 Task: Open Card Card0000000273 in Board Board0000000069 in Workspace WS0000000023 in Trello. Add Member Mailaustralia7@gmail.com to Card Card0000000273 in Board Board0000000069 in Workspace WS0000000023 in Trello. Add Purple Label titled Label0000000273 to Card Card0000000273 in Board Board0000000069 in Workspace WS0000000023 in Trello. Add Checklist CL0000000273 to Card Card0000000273 in Board Board0000000069 in Workspace WS0000000023 in Trello. Add Dates with Start Date as Aug 01 2023 and Due Date as Aug 31 2023 to Card Card0000000273 in Board Board0000000069 in Workspace WS0000000023 in Trello
Action: Mouse scrolled (442, 390) with delta (0, 0)
Screenshot: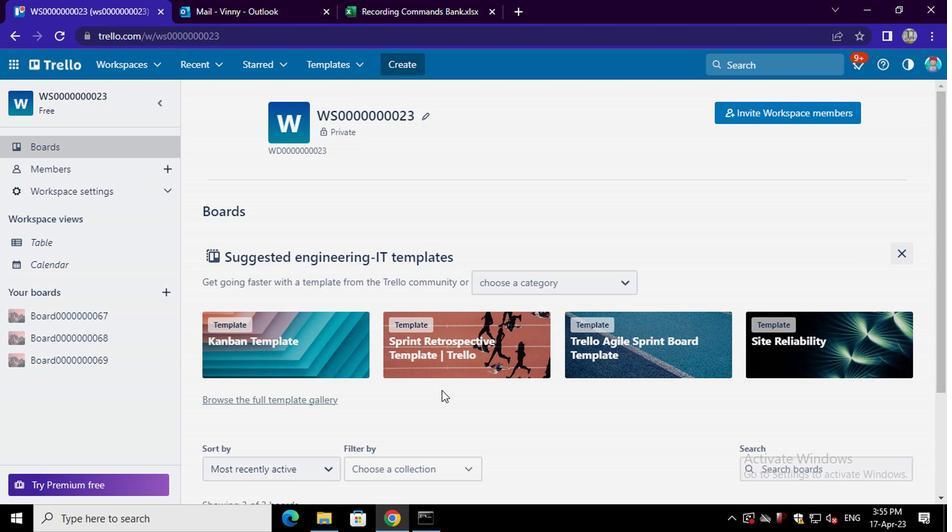 
Action: Mouse scrolled (442, 390) with delta (0, 0)
Screenshot: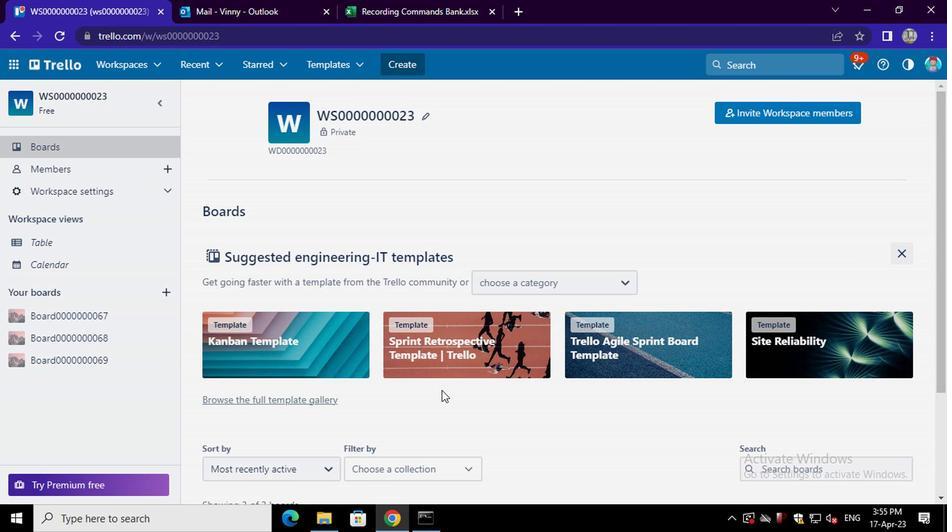 
Action: Mouse scrolled (442, 390) with delta (0, 0)
Screenshot: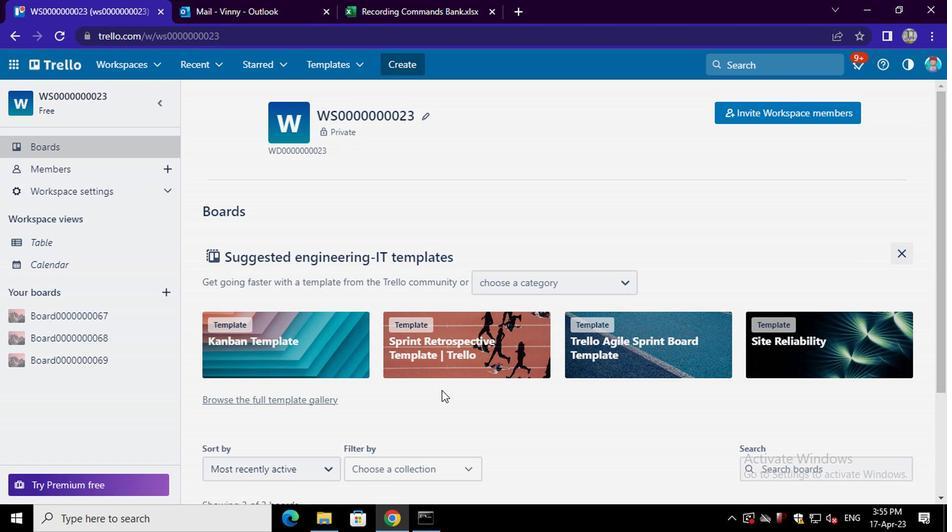
Action: Mouse scrolled (442, 390) with delta (0, 0)
Screenshot: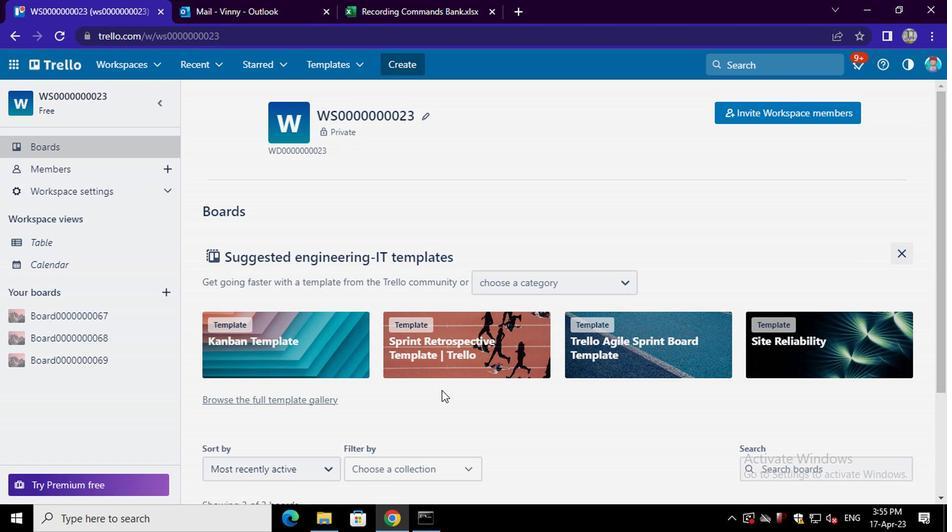 
Action: Mouse scrolled (442, 390) with delta (0, 0)
Screenshot: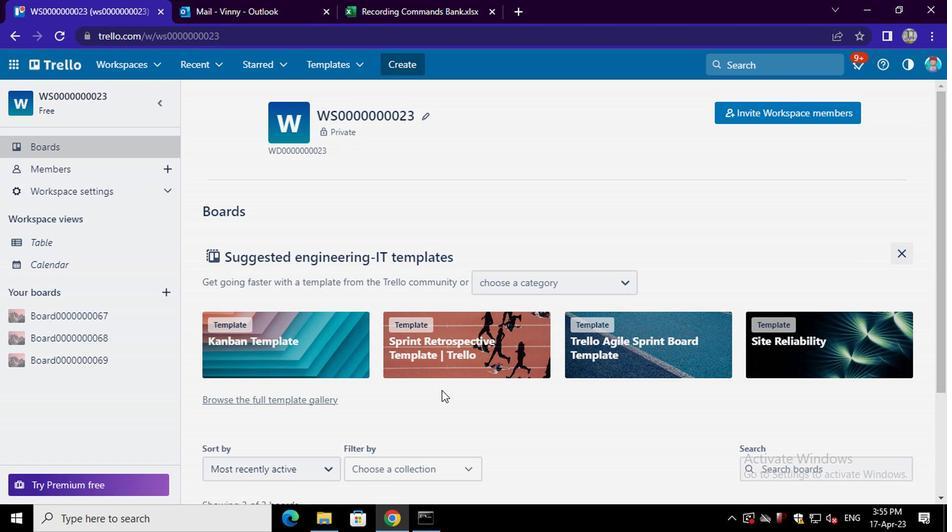
Action: Mouse scrolled (442, 390) with delta (0, 0)
Screenshot: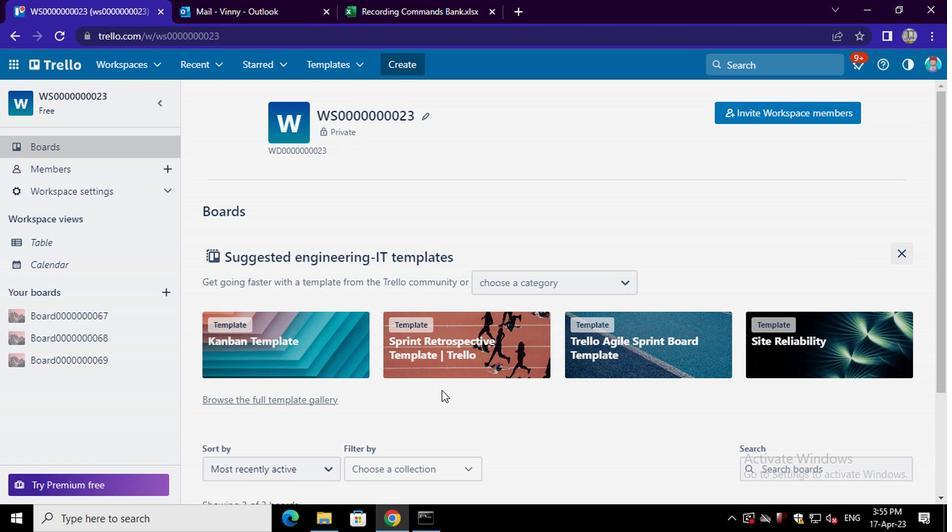 
Action: Mouse moved to (802, 417)
Screenshot: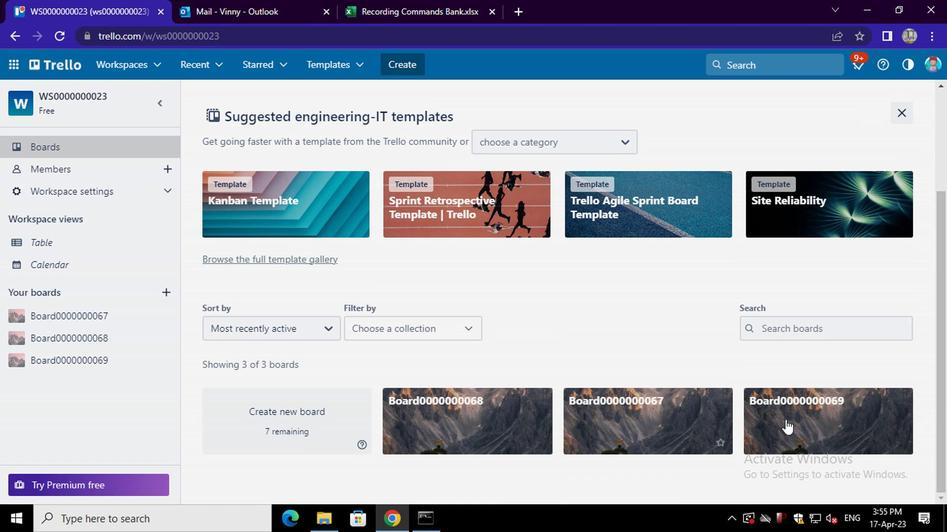 
Action: Mouse pressed left at (802, 417)
Screenshot: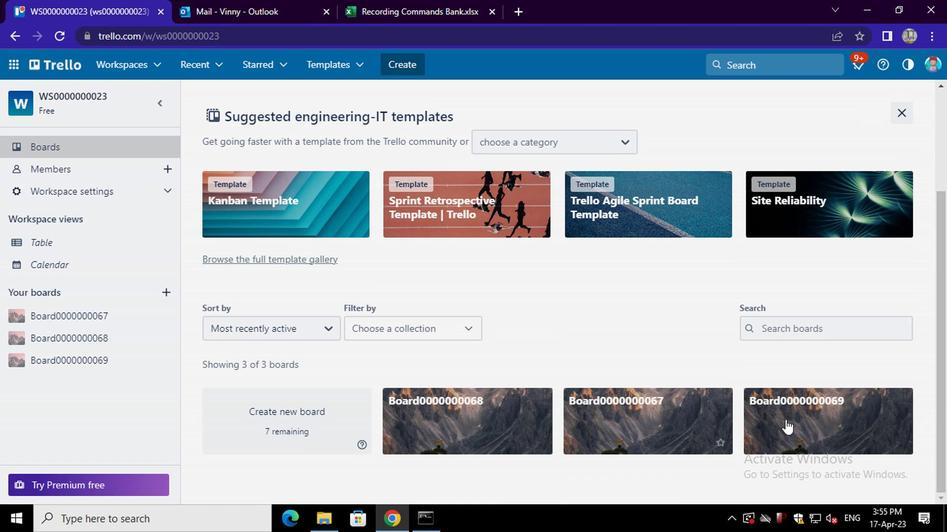 
Action: Mouse moved to (358, 151)
Screenshot: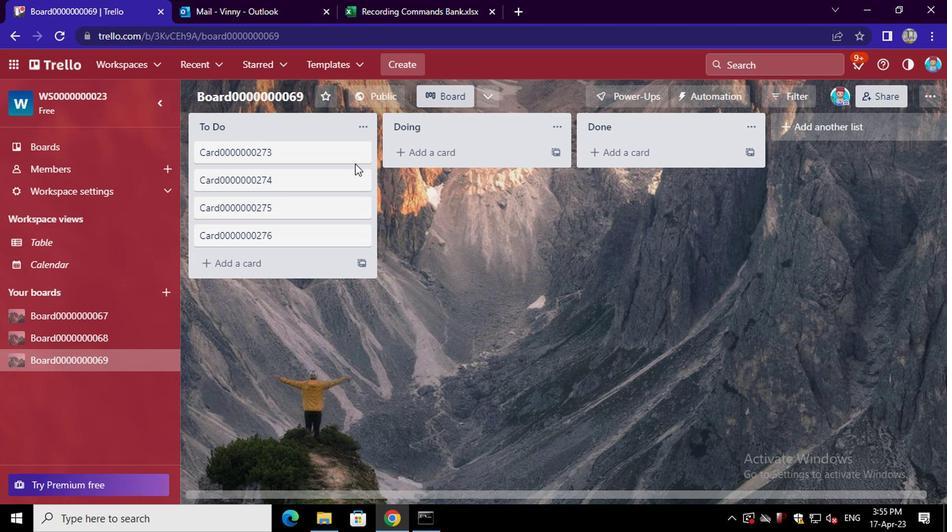 
Action: Mouse pressed left at (358, 151)
Screenshot: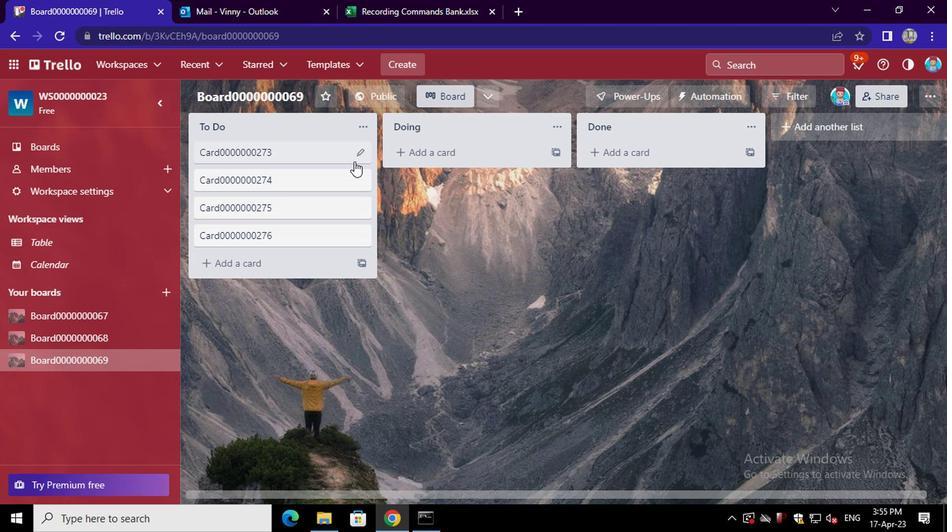 
Action: Mouse moved to (408, 157)
Screenshot: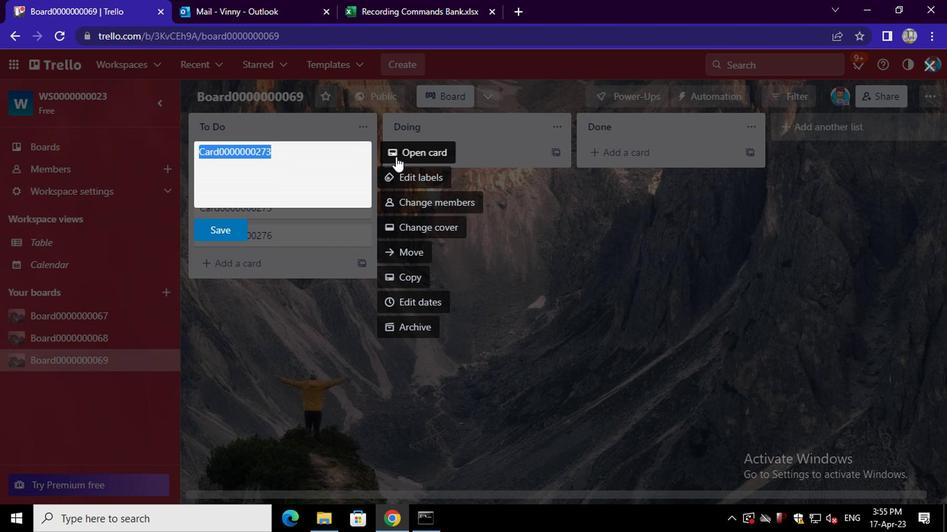 
Action: Mouse pressed left at (408, 157)
Screenshot: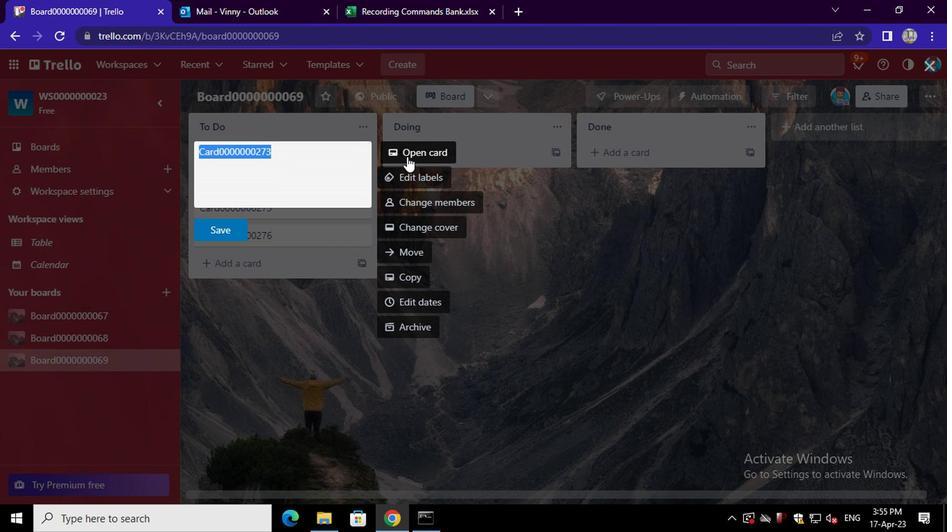 
Action: Mouse moved to (674, 155)
Screenshot: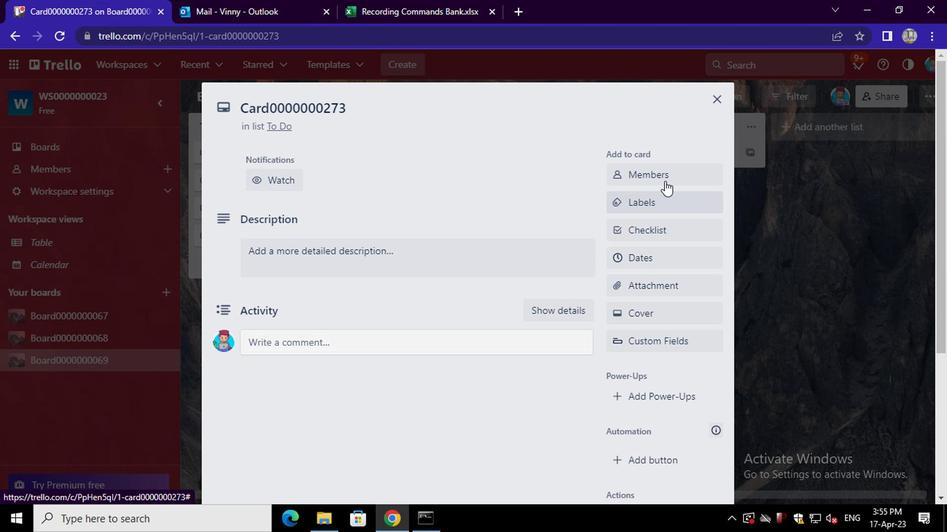 
Action: Mouse pressed left at (674, 155)
Screenshot: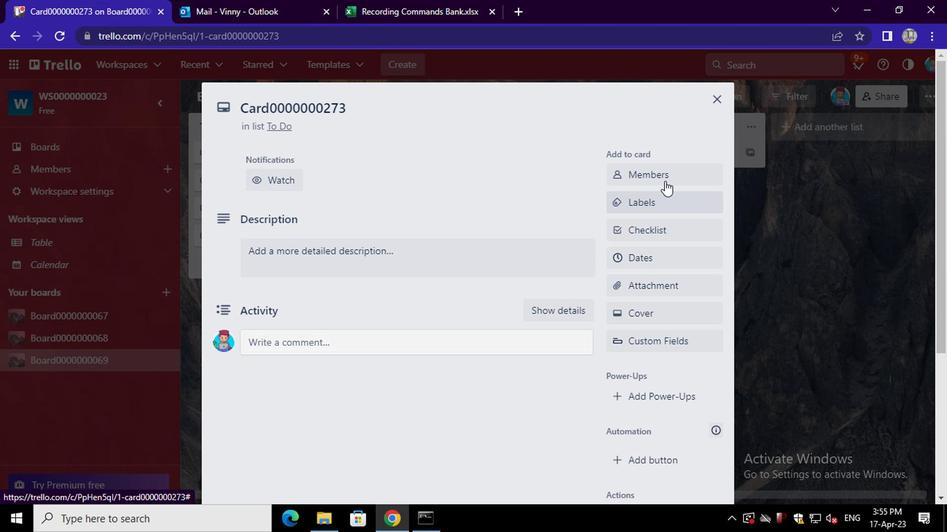 
Action: Mouse moved to (670, 169)
Screenshot: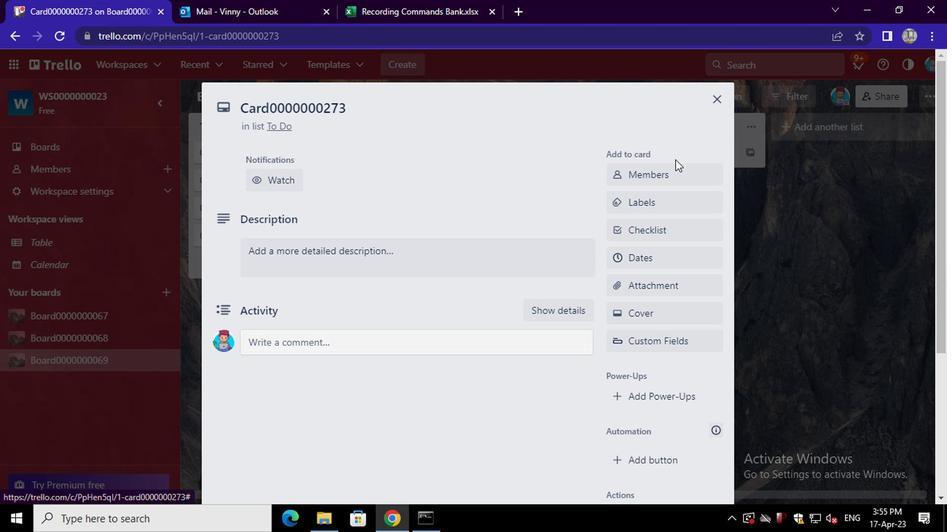 
Action: Mouse pressed left at (670, 169)
Screenshot: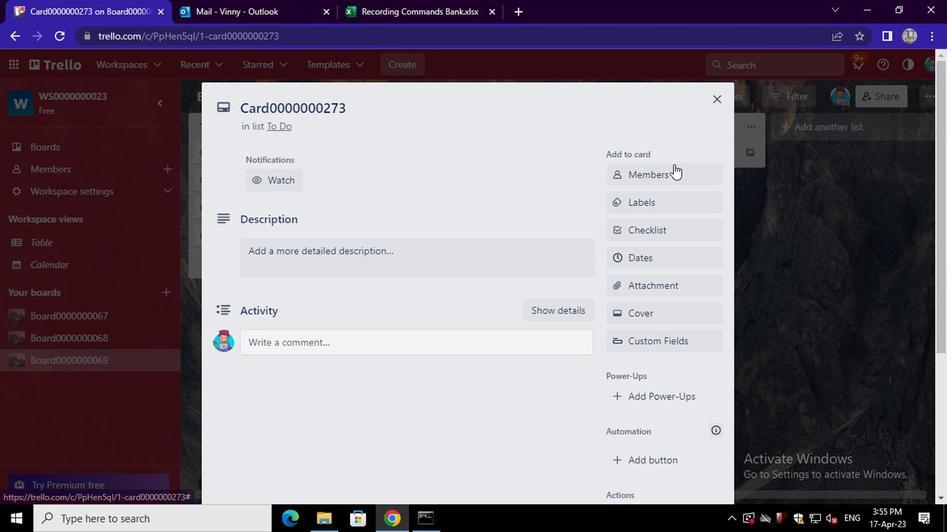 
Action: Mouse moved to (668, 235)
Screenshot: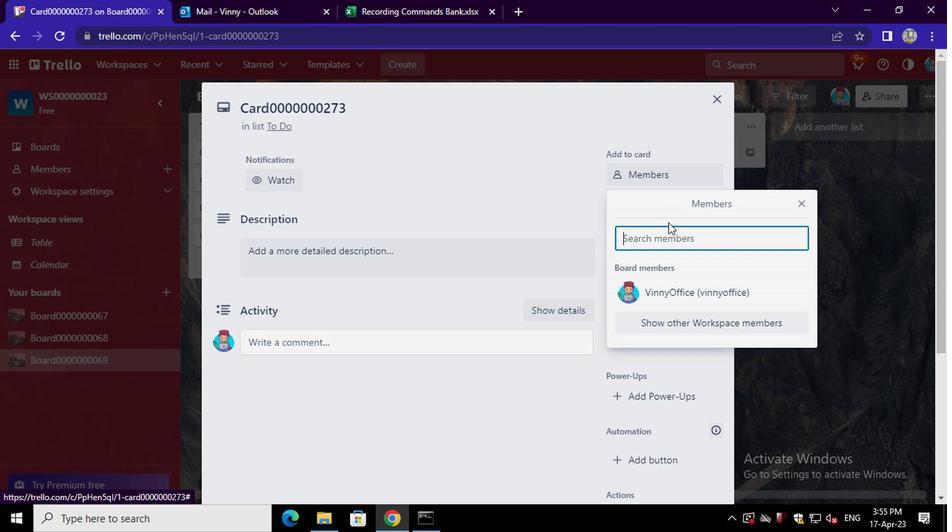 
Action: Mouse pressed left at (668, 235)
Screenshot: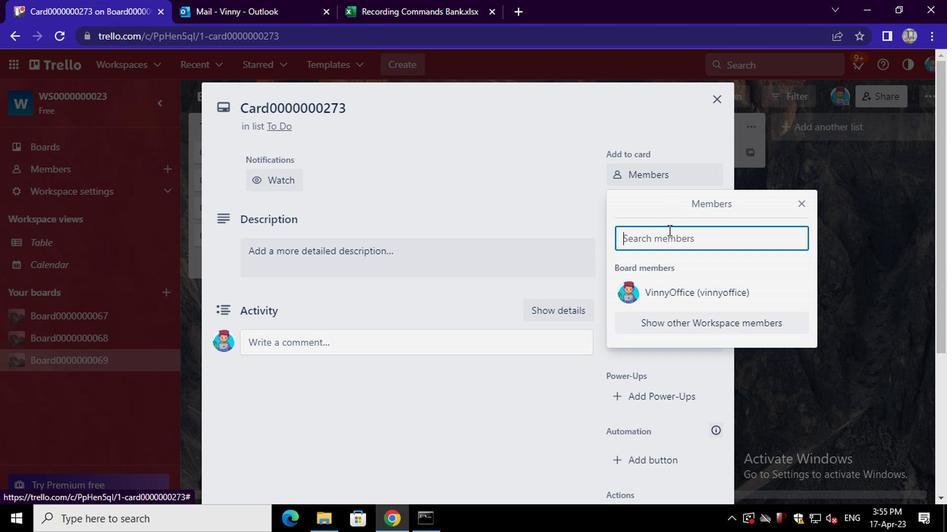 
Action: Key pressed <Key.shift>MAILAUSTRALIA7<Key.shift>@GMAIL.COM
Screenshot: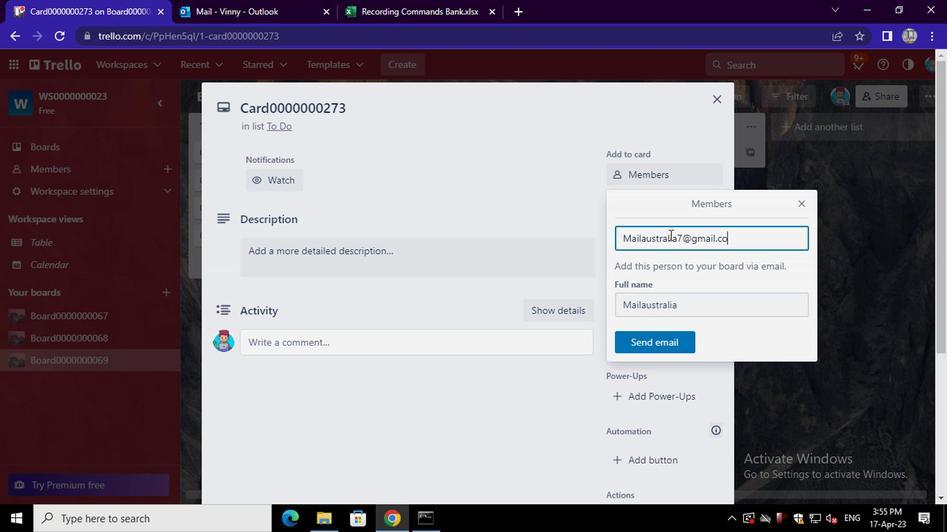 
Action: Mouse moved to (641, 349)
Screenshot: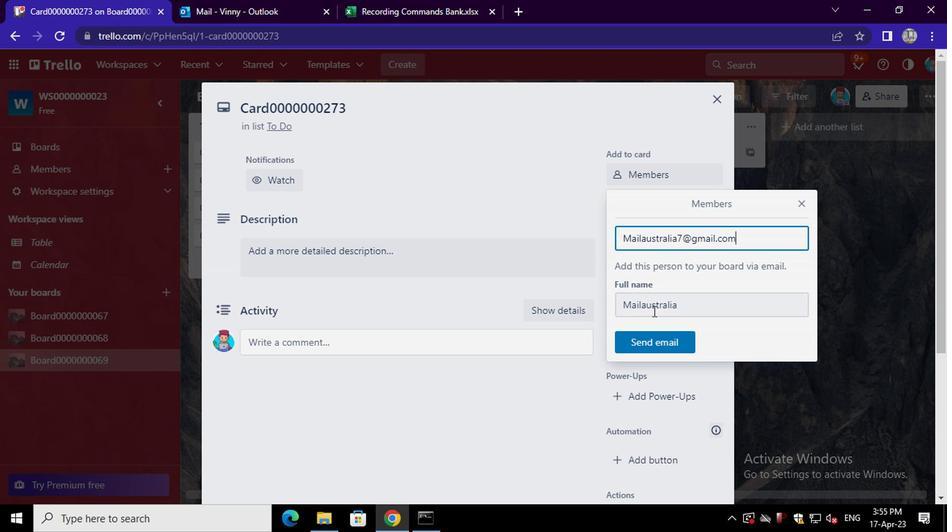 
Action: Mouse pressed left at (641, 349)
Screenshot: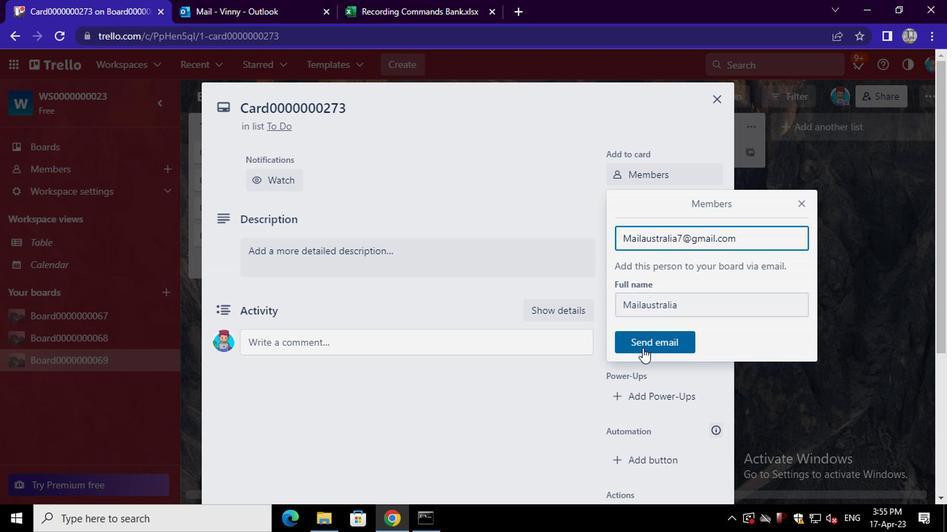 
Action: Mouse moved to (655, 207)
Screenshot: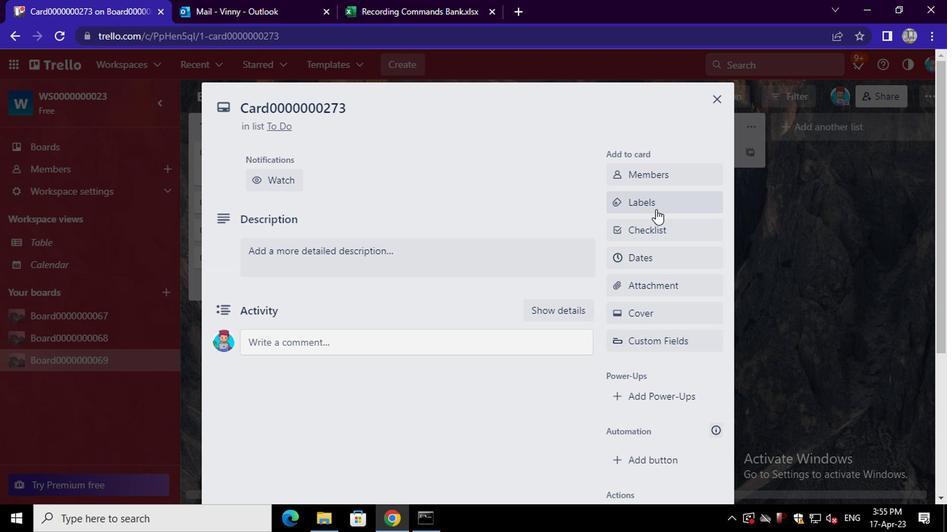 
Action: Mouse pressed left at (655, 207)
Screenshot: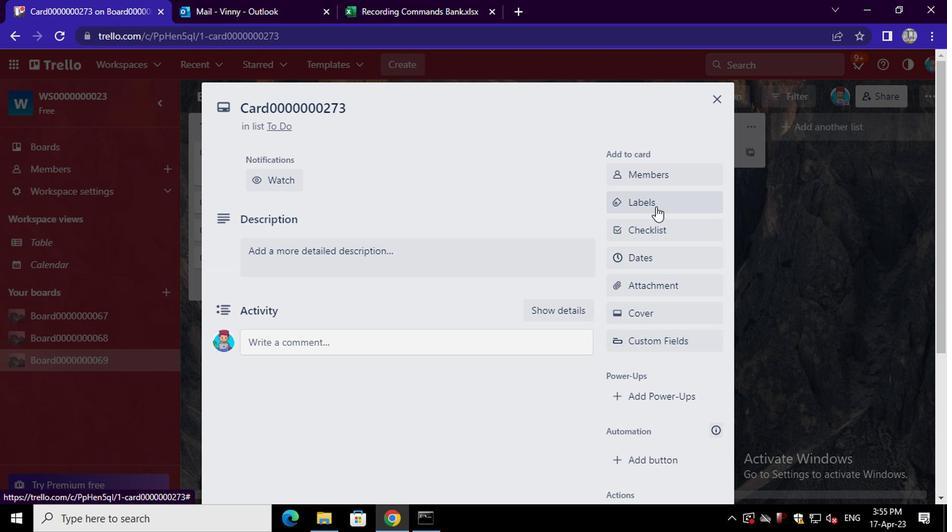 
Action: Mouse moved to (675, 131)
Screenshot: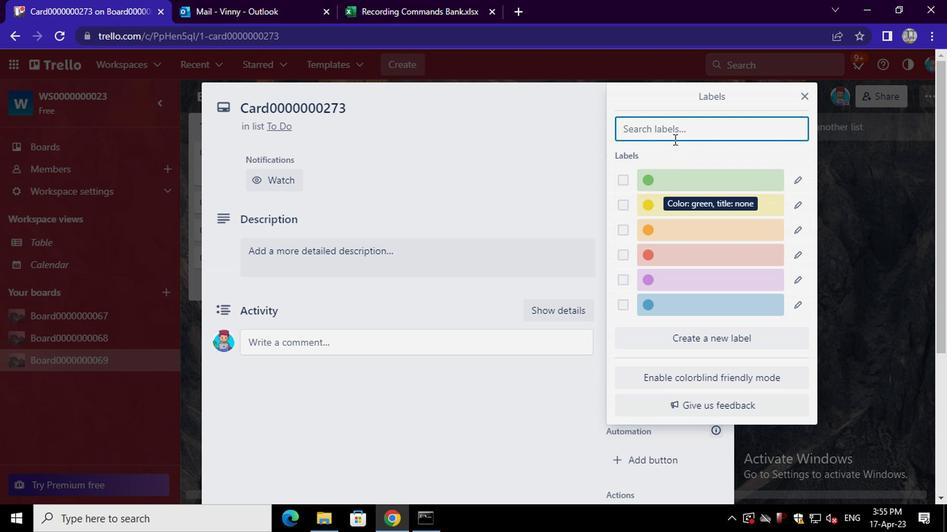 
Action: Mouse pressed left at (675, 131)
Screenshot: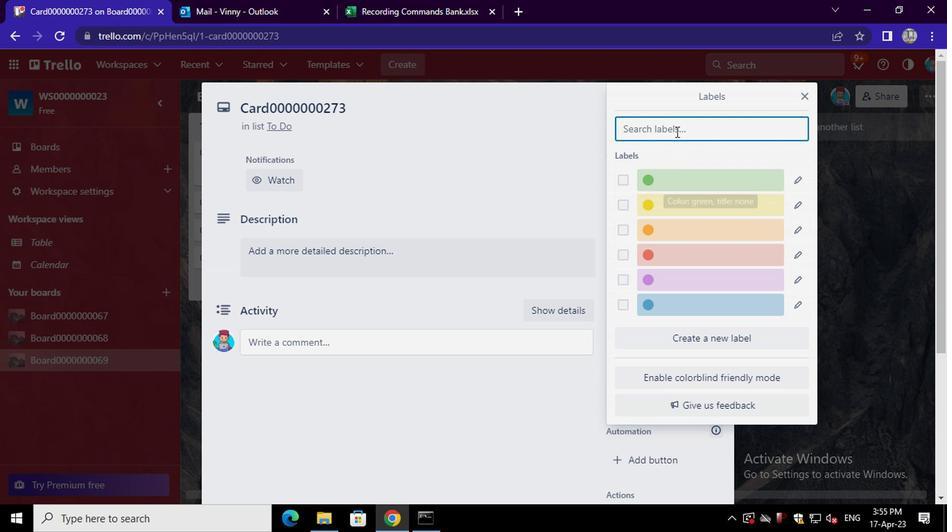 
Action: Mouse moved to (675, 131)
Screenshot: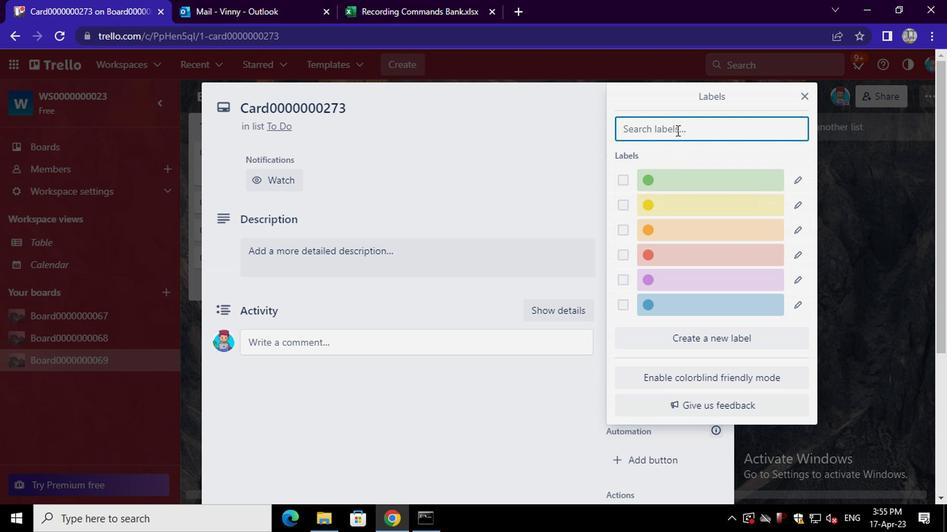 
Action: Key pressed <Key.shift>LABEL0000000273
Screenshot: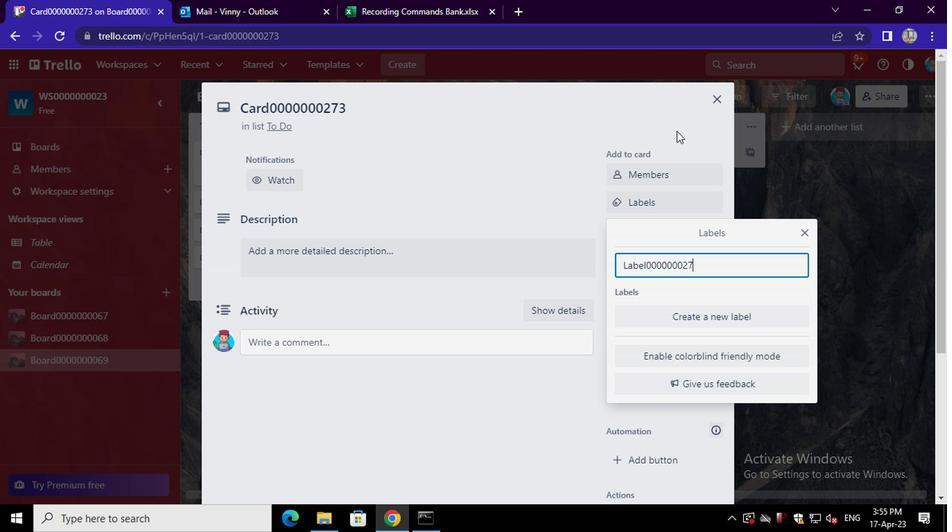 
Action: Mouse moved to (723, 320)
Screenshot: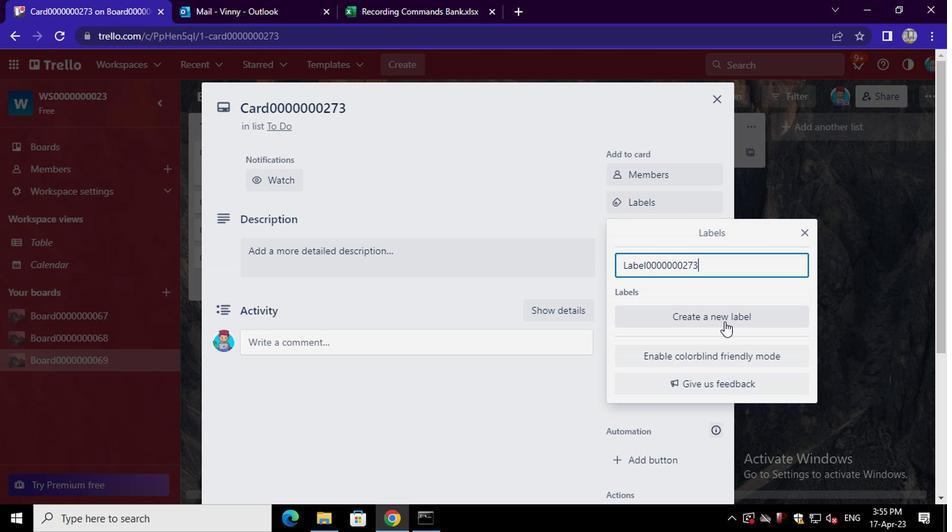 
Action: Mouse pressed left at (723, 320)
Screenshot: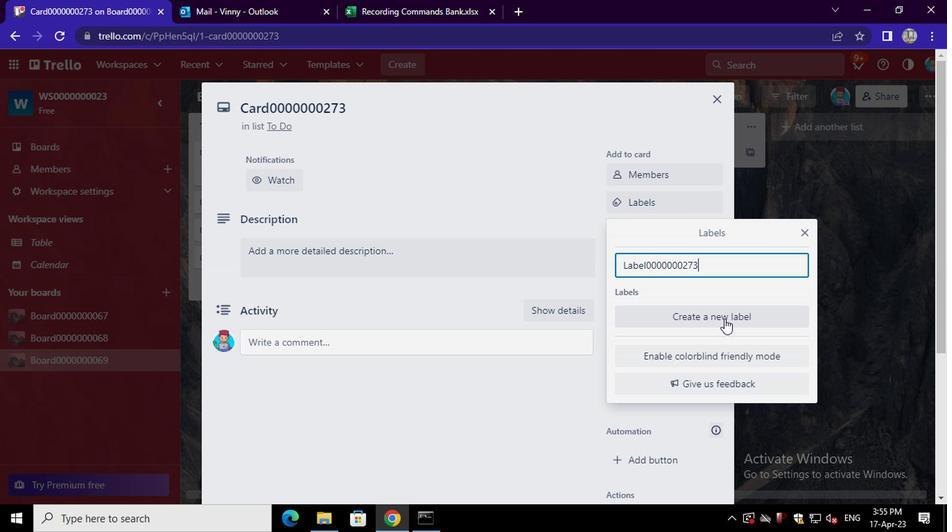 
Action: Mouse moved to (791, 304)
Screenshot: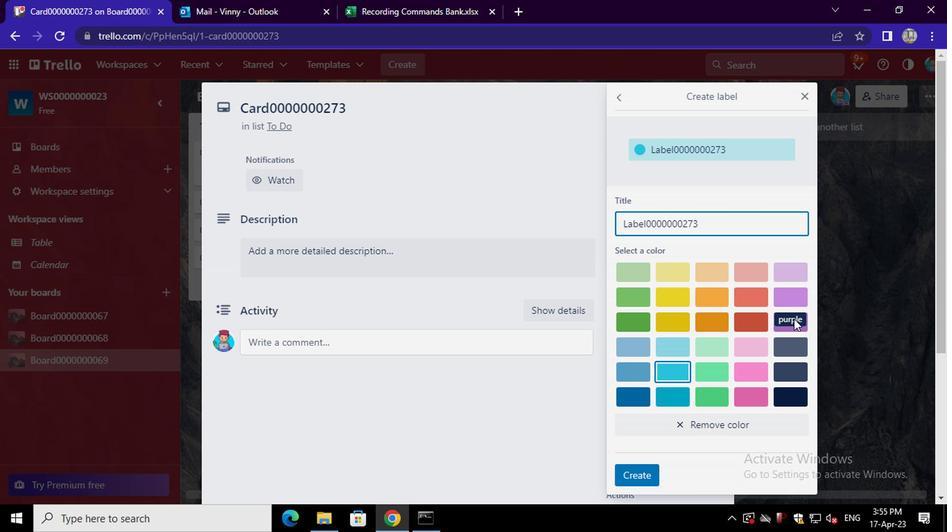 
Action: Mouse pressed left at (791, 304)
Screenshot: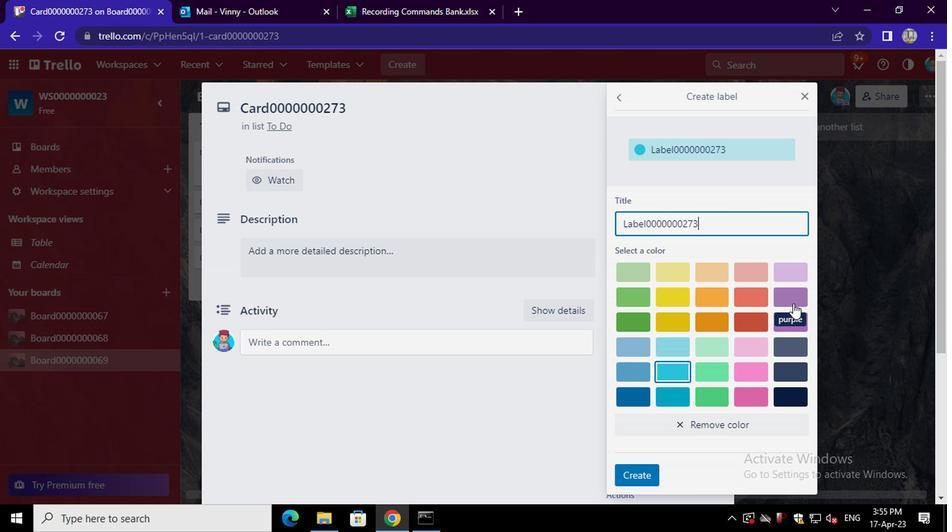 
Action: Mouse moved to (633, 477)
Screenshot: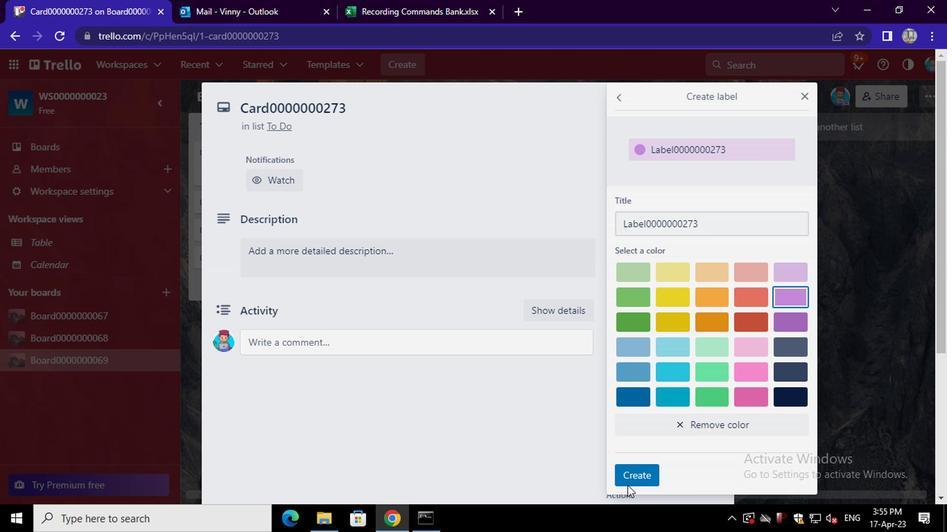 
Action: Mouse pressed left at (633, 477)
Screenshot: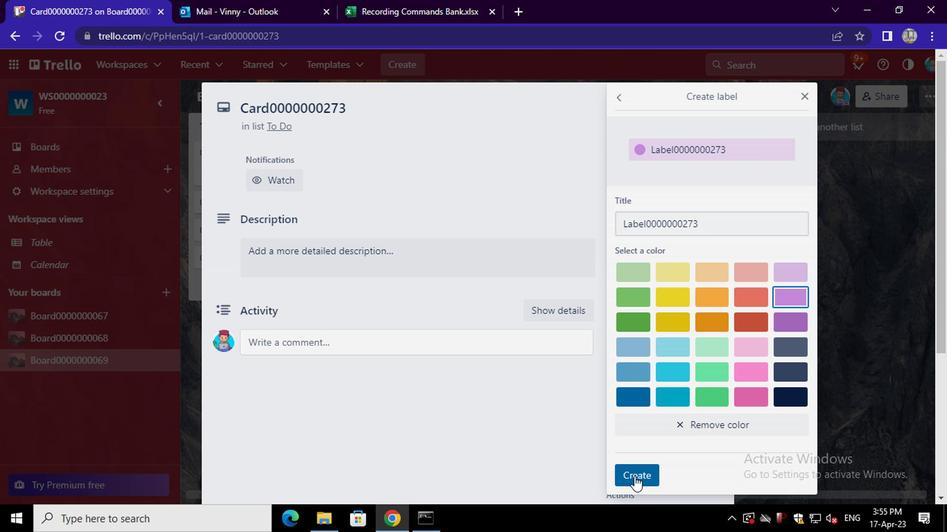
Action: Mouse moved to (558, 451)
Screenshot: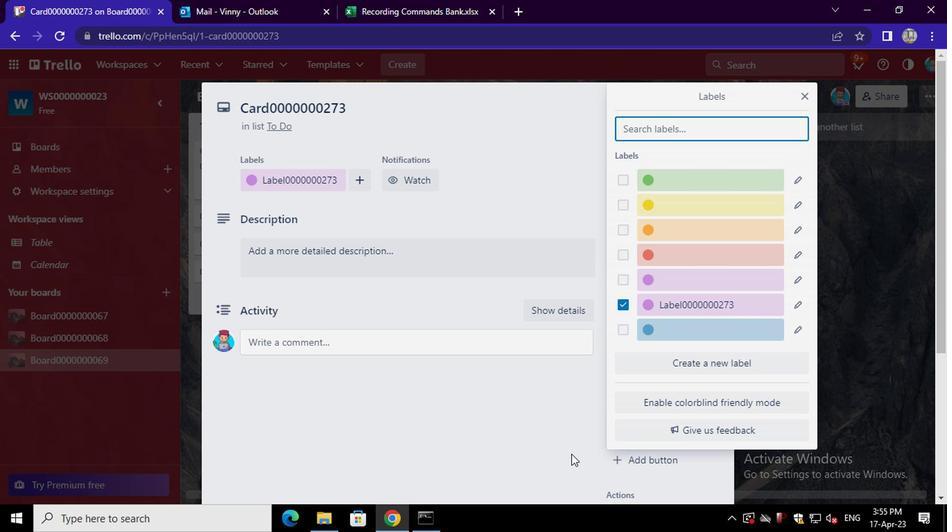 
Action: Mouse pressed left at (558, 451)
Screenshot: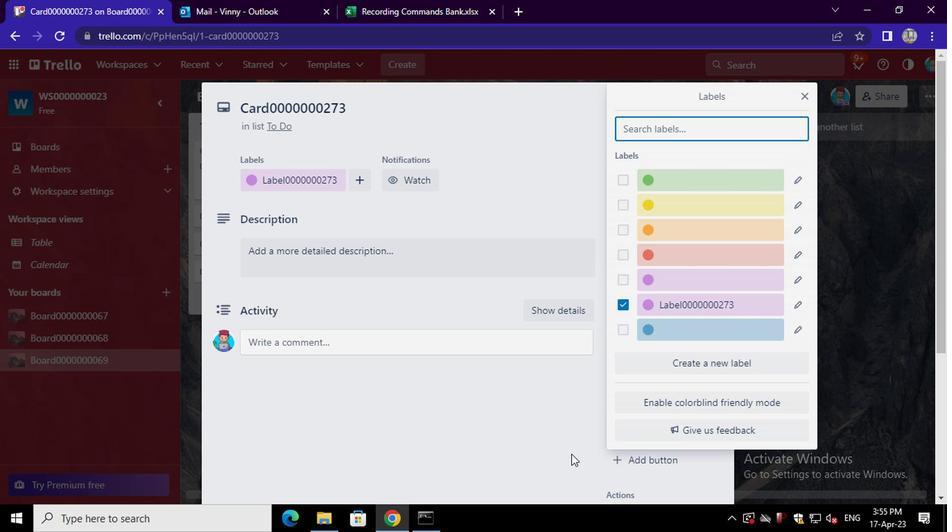 
Action: Mouse moved to (652, 230)
Screenshot: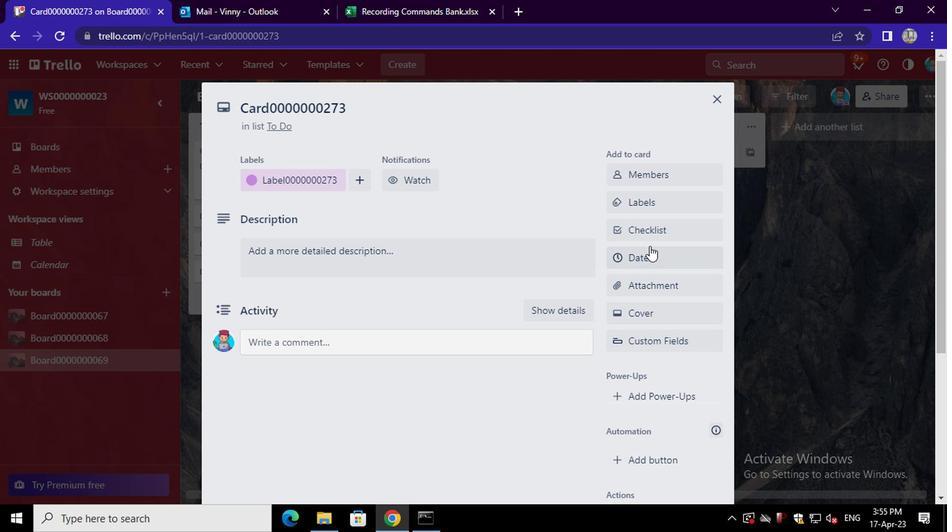 
Action: Mouse pressed left at (652, 230)
Screenshot: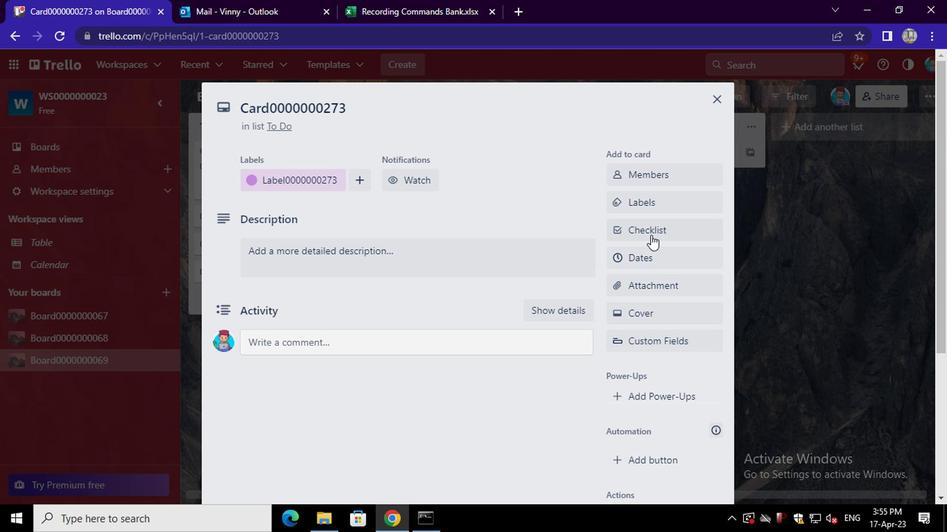 
Action: Mouse moved to (695, 306)
Screenshot: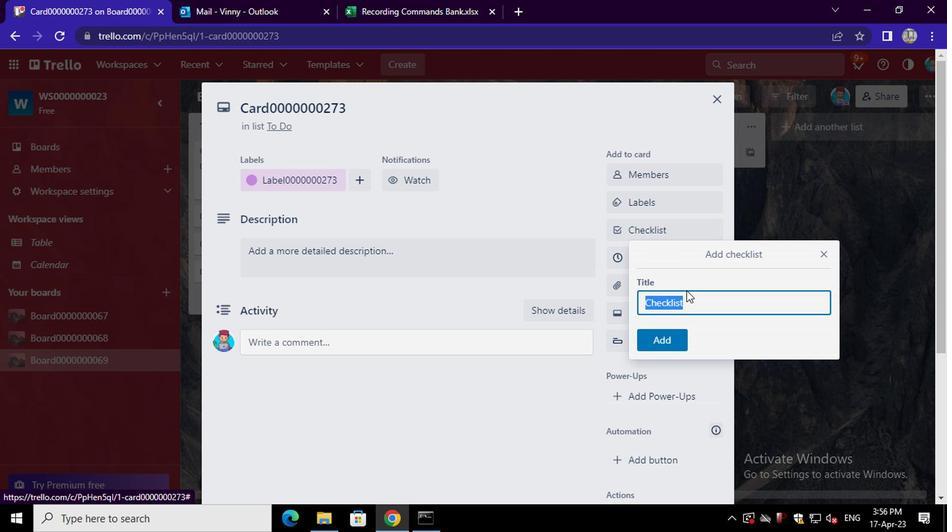 
Action: Mouse pressed left at (695, 306)
Screenshot: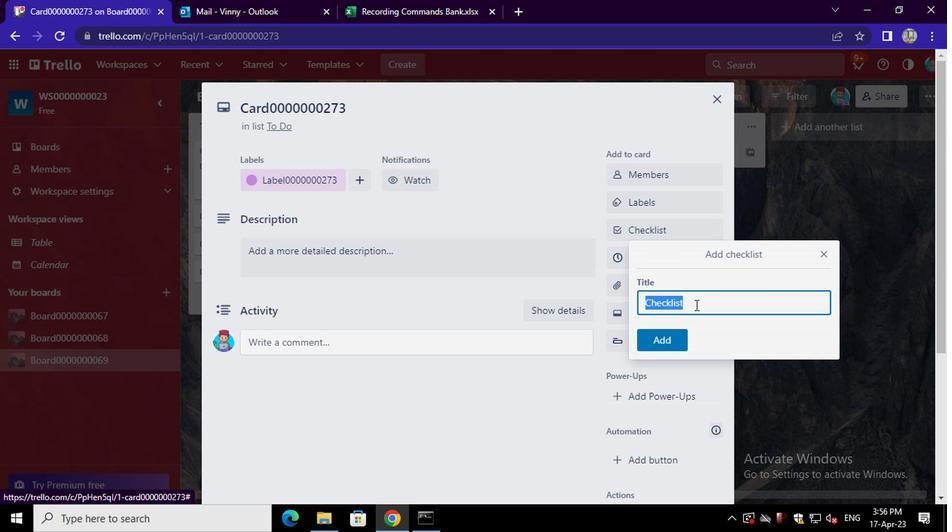
Action: Key pressed <Key.backspace><Key.backspace><Key.backspace><Key.backspace><Key.backspace><Key.backspace><Key.backspace><Key.backspace><Key.backspace><Key.backspace><Key.backspace><Key.backspace><Key.backspace><Key.backspace><Key.backspace><Key.backspace><Key.shift>CL0000000273
Screenshot: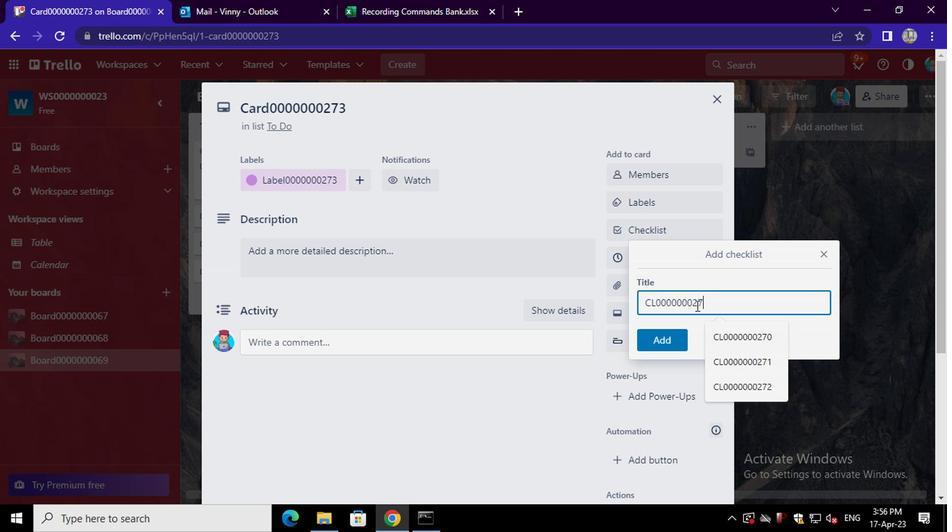 
Action: Mouse moved to (681, 337)
Screenshot: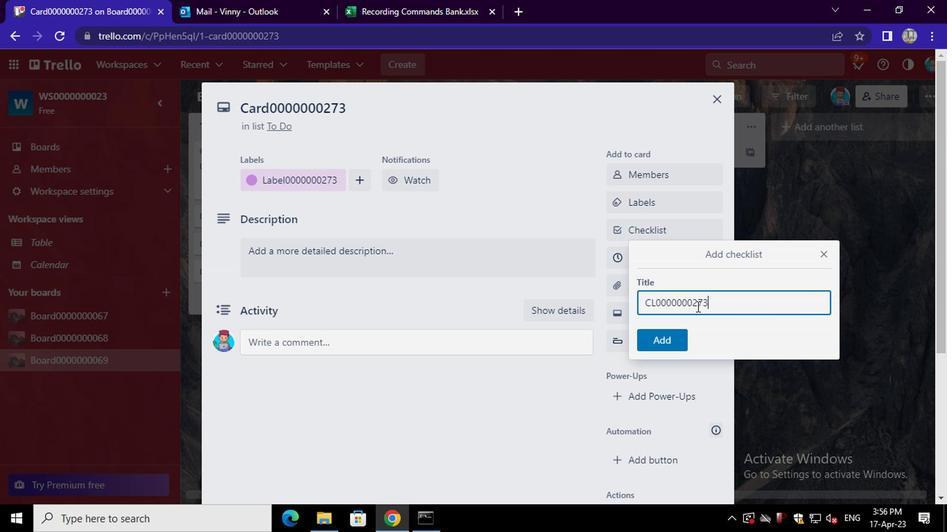 
Action: Mouse pressed left at (681, 337)
Screenshot: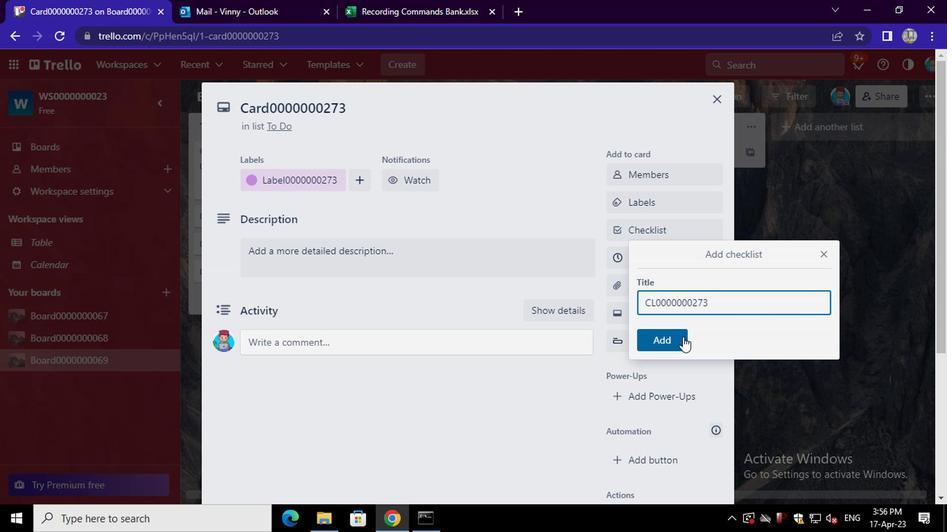 
Action: Mouse moved to (640, 258)
Screenshot: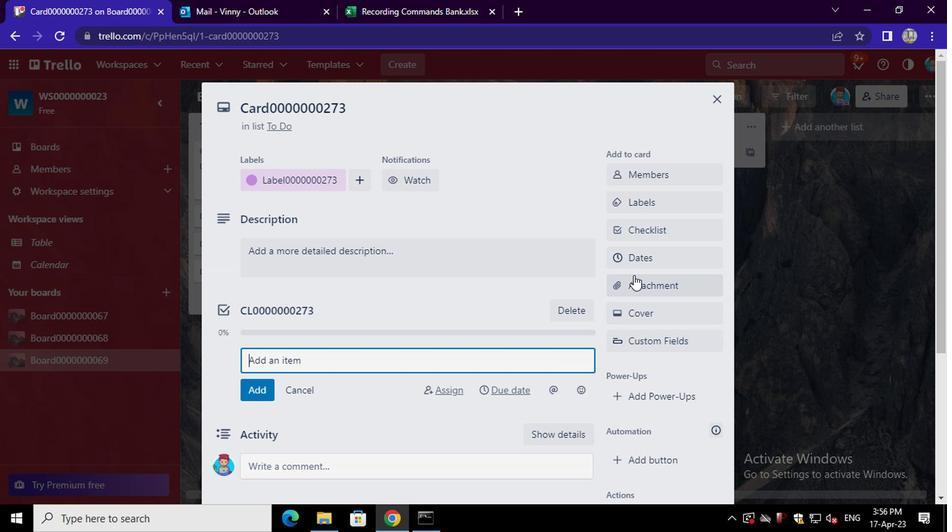 
Action: Mouse pressed left at (640, 258)
Screenshot: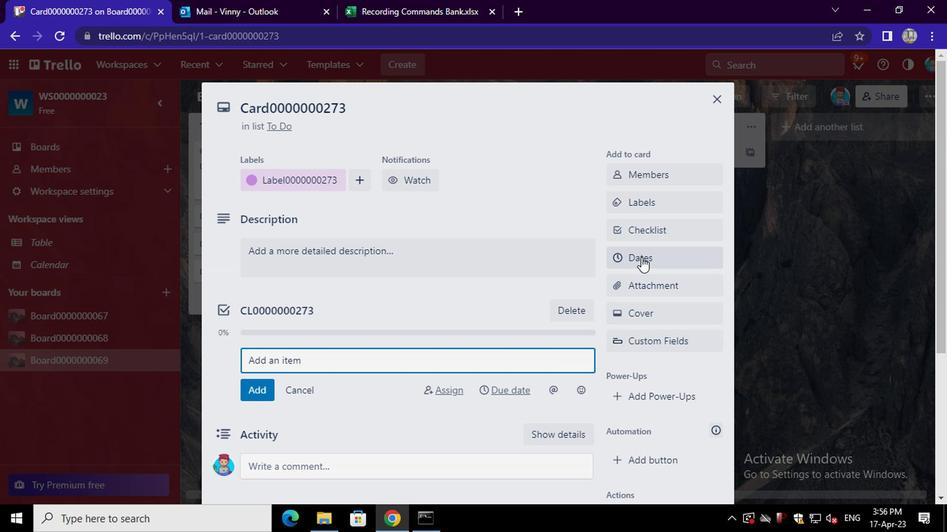 
Action: Mouse moved to (623, 344)
Screenshot: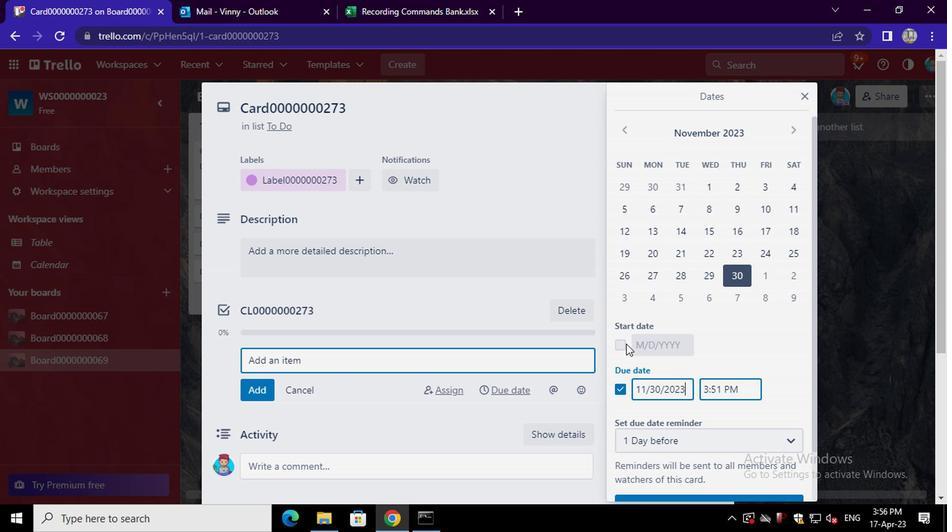 
Action: Mouse pressed left at (623, 344)
Screenshot: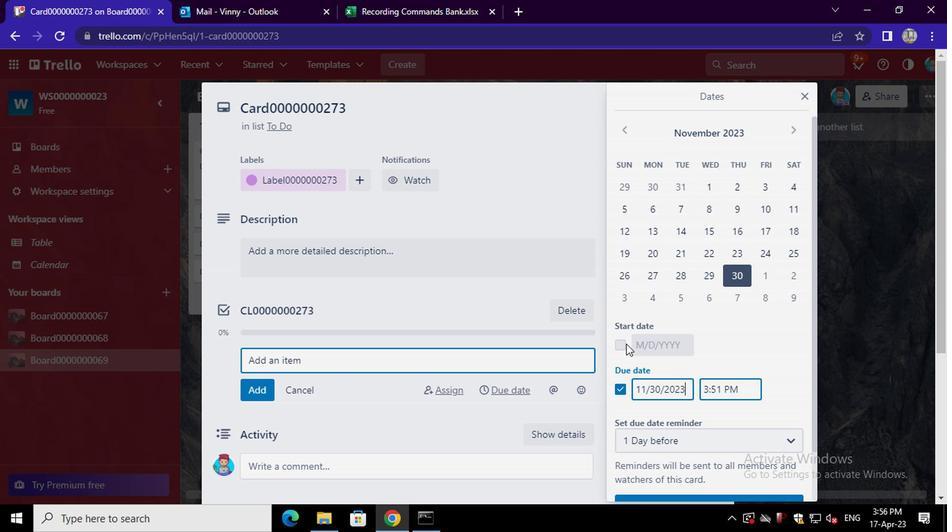 
Action: Mouse moved to (617, 393)
Screenshot: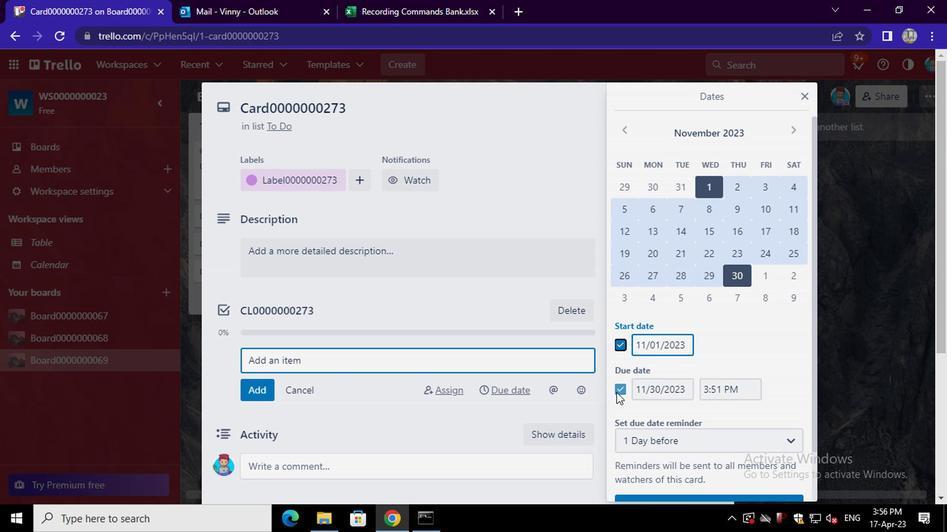 
Action: Mouse pressed left at (617, 393)
Screenshot: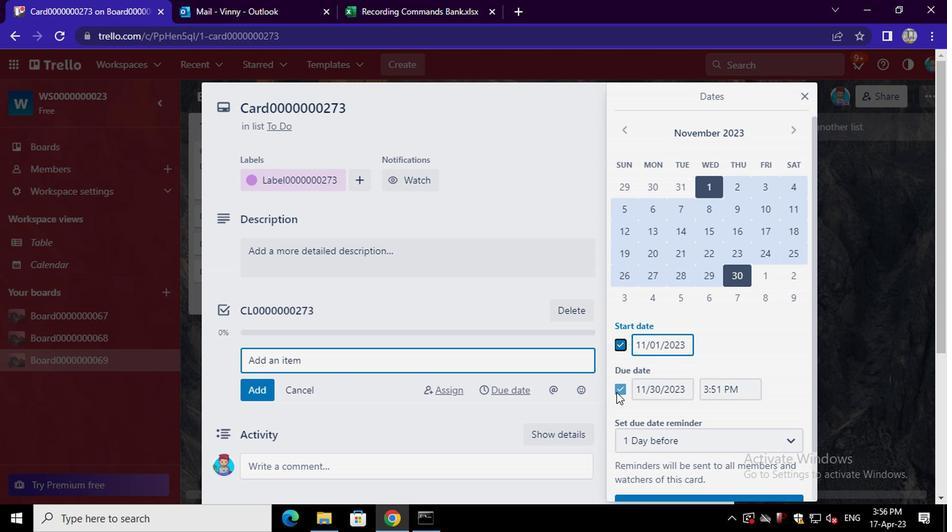 
Action: Mouse moved to (628, 133)
Screenshot: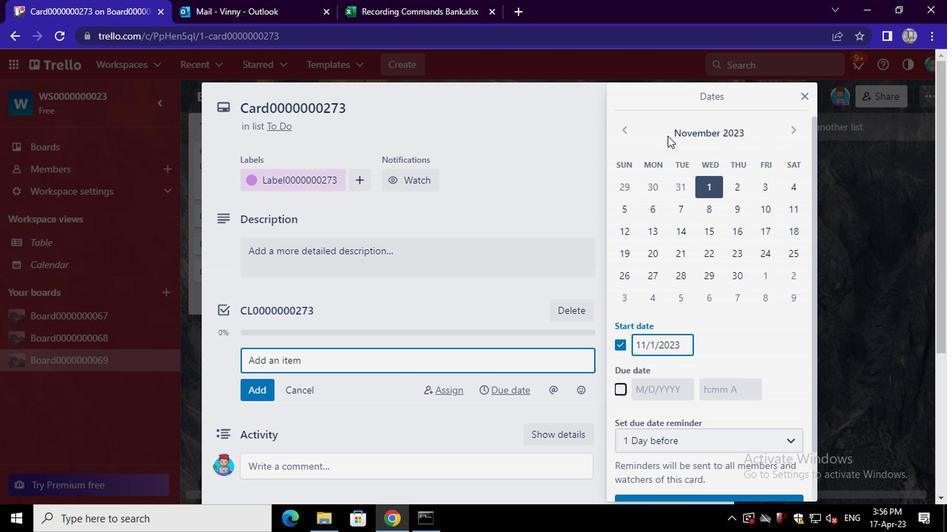 
Action: Mouse pressed left at (628, 133)
Screenshot: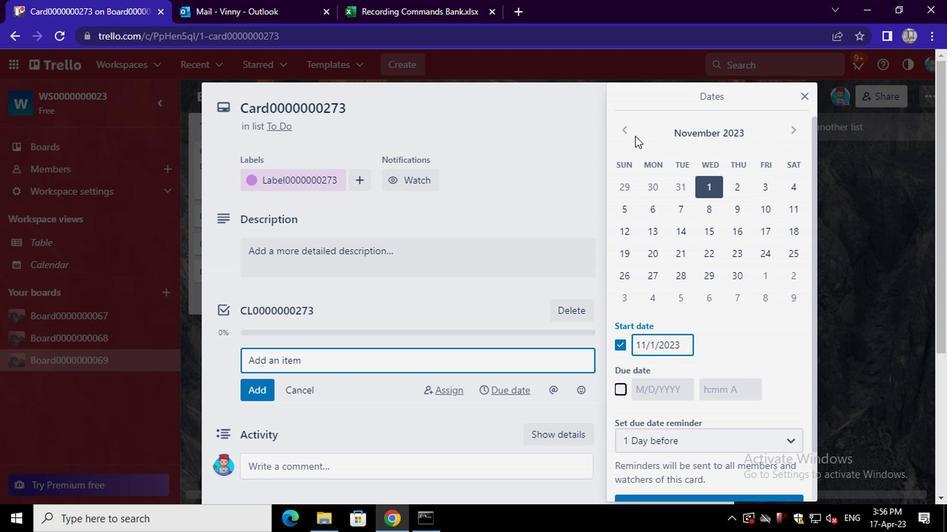 
Action: Mouse pressed left at (628, 133)
Screenshot: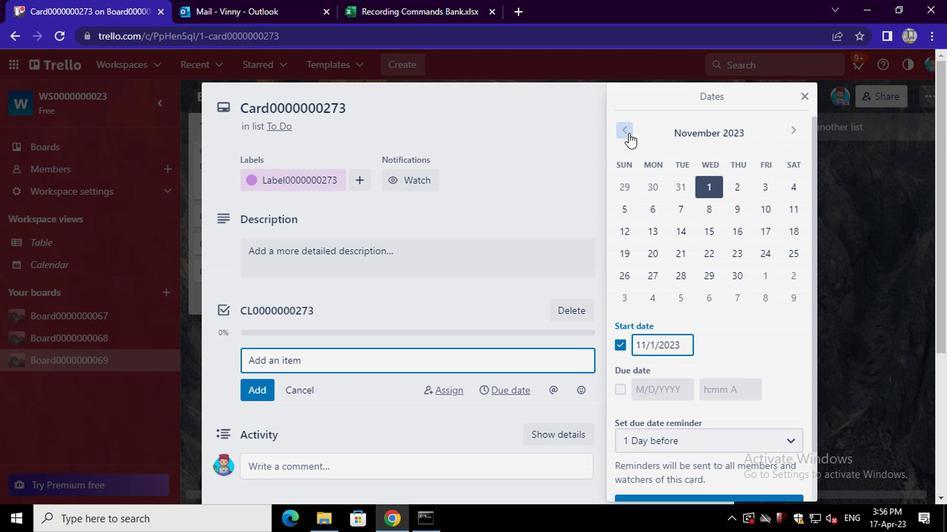 
Action: Mouse pressed left at (628, 133)
Screenshot: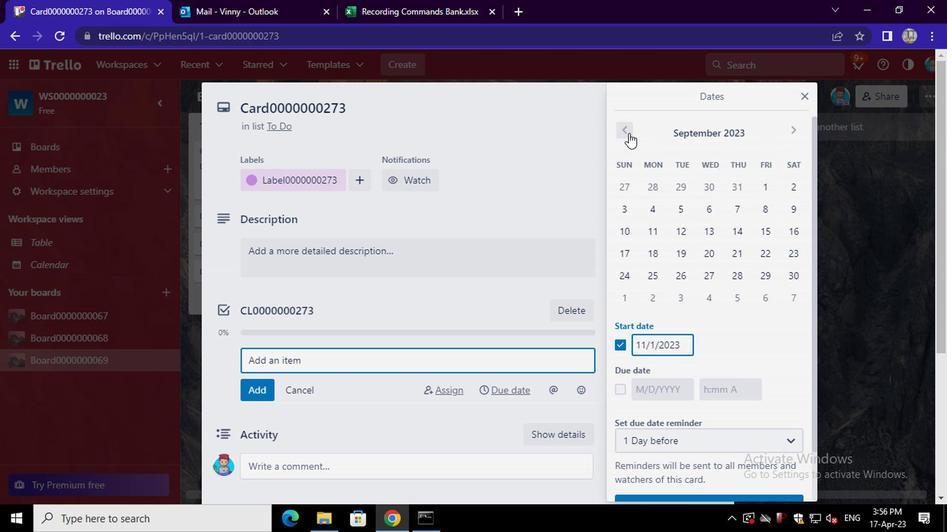 
Action: Mouse pressed left at (628, 133)
Screenshot: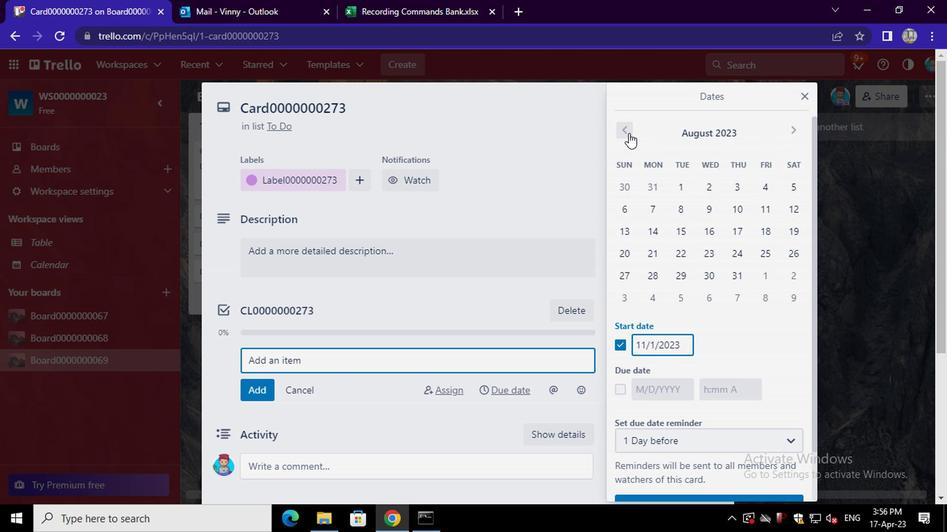 
Action: Mouse moved to (788, 130)
Screenshot: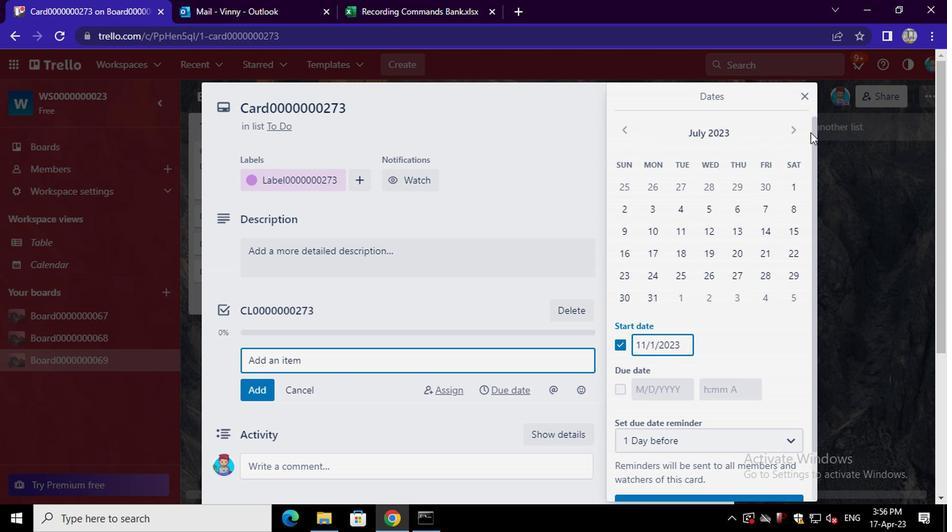 
Action: Mouse pressed left at (788, 130)
Screenshot: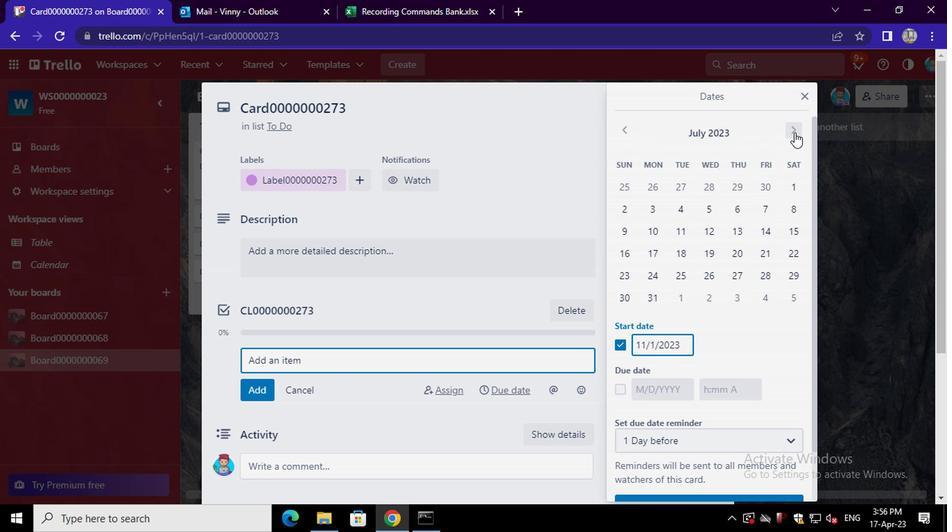 
Action: Mouse moved to (683, 184)
Screenshot: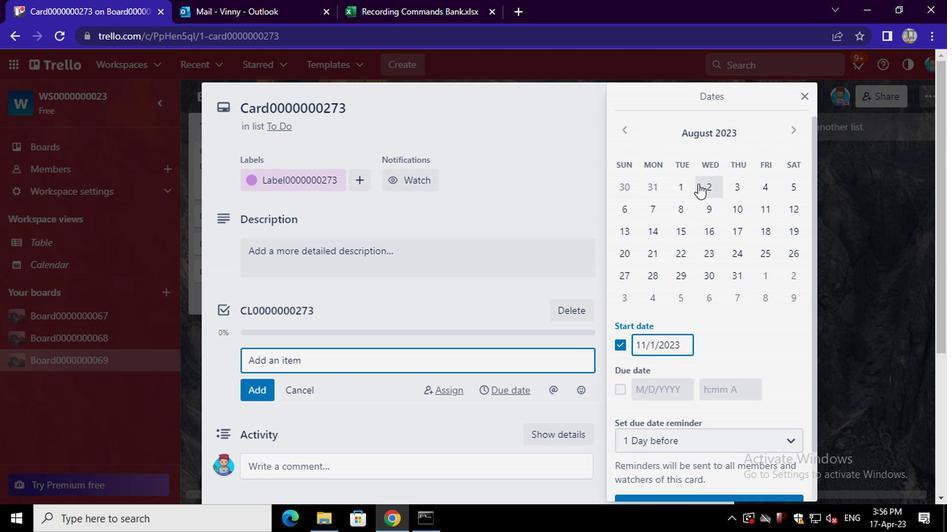 
Action: Mouse pressed left at (683, 184)
Screenshot: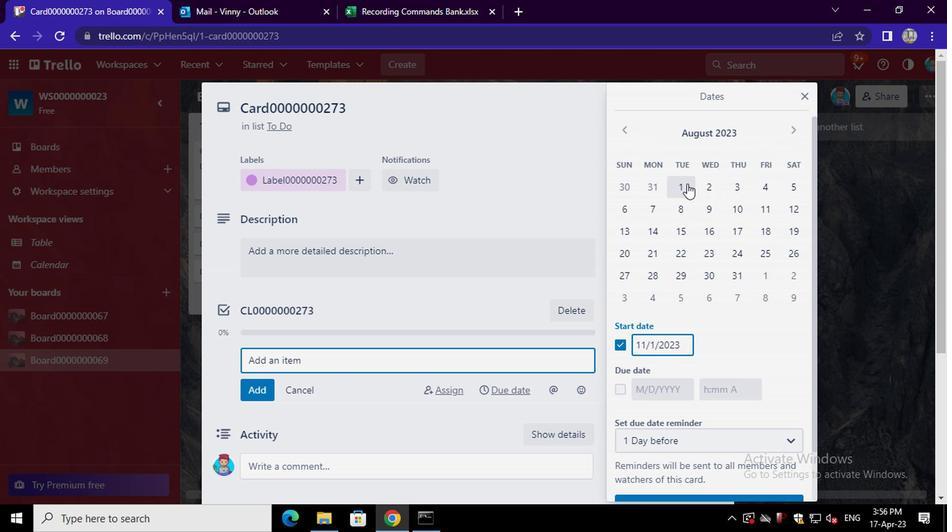 
Action: Mouse moved to (620, 388)
Screenshot: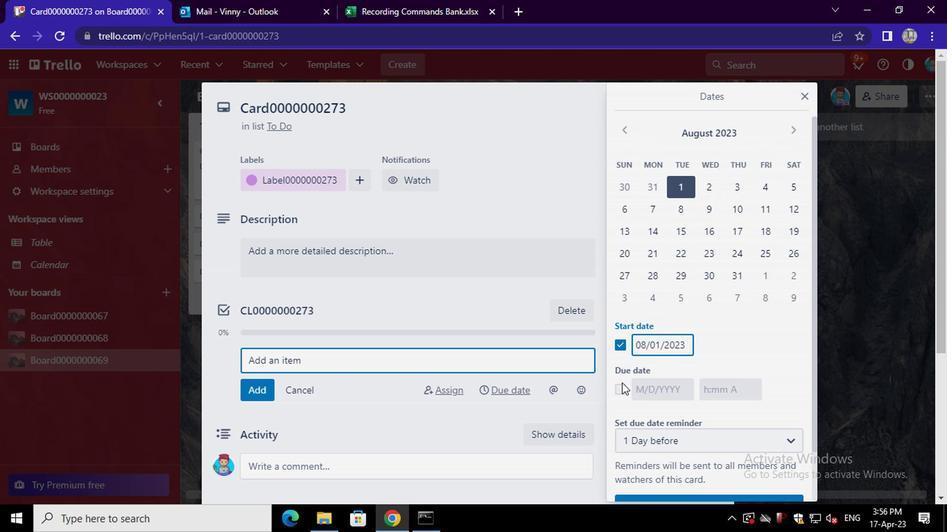 
Action: Mouse pressed left at (620, 388)
Screenshot: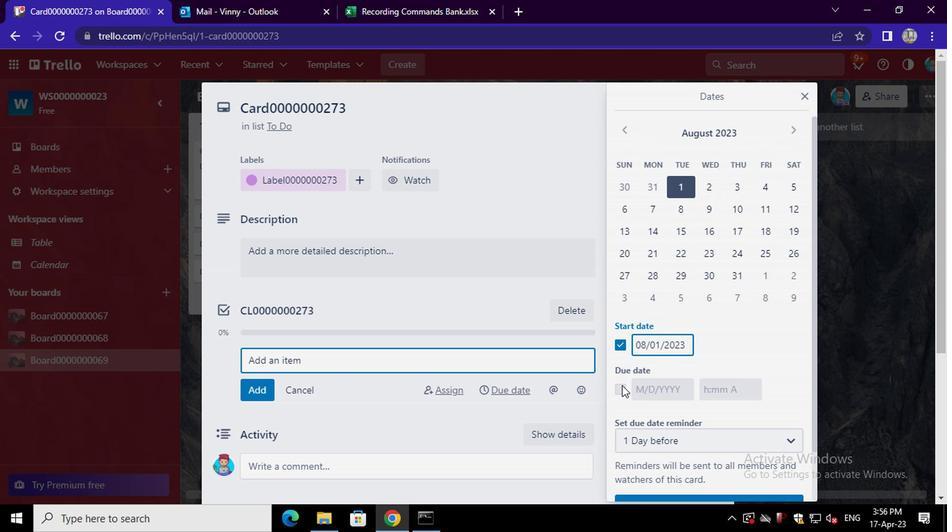 
Action: Mouse moved to (622, 130)
Screenshot: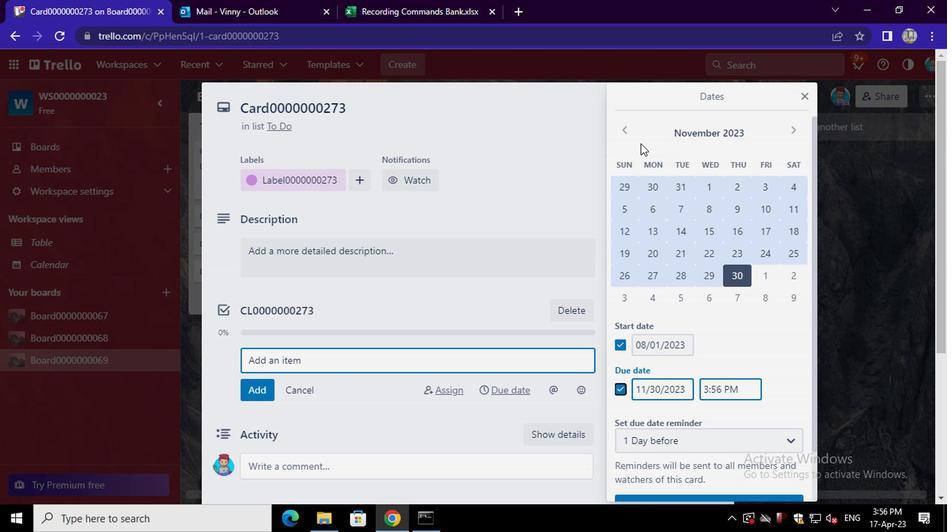 
Action: Mouse pressed left at (622, 130)
Screenshot: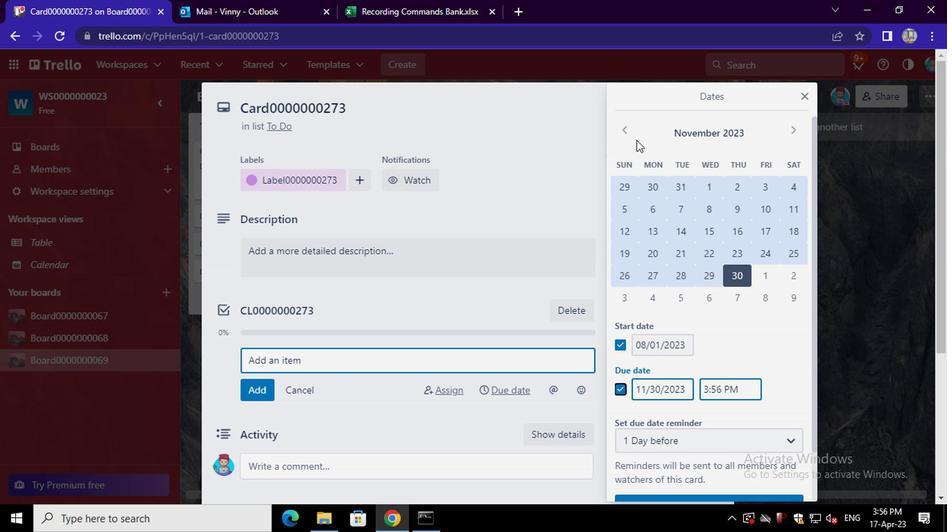
Action: Mouse pressed left at (622, 130)
Screenshot: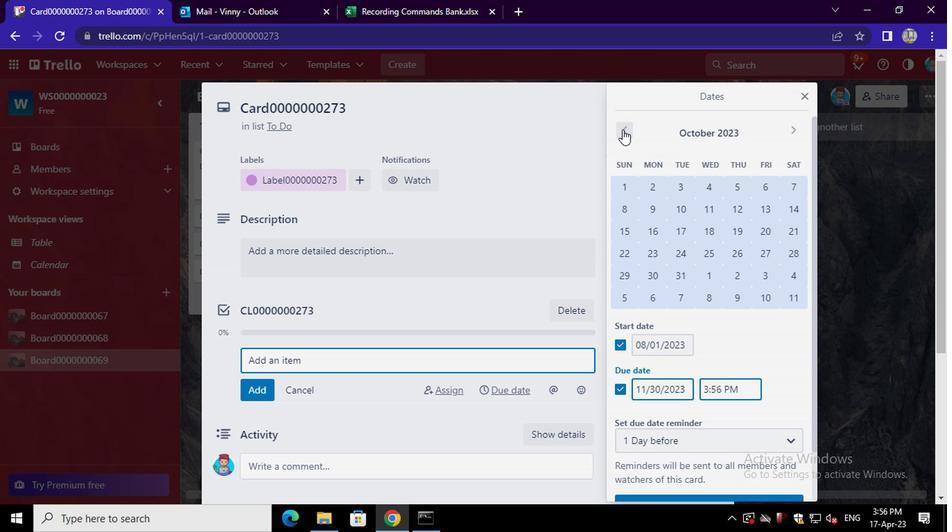 
Action: Mouse pressed left at (622, 130)
Screenshot: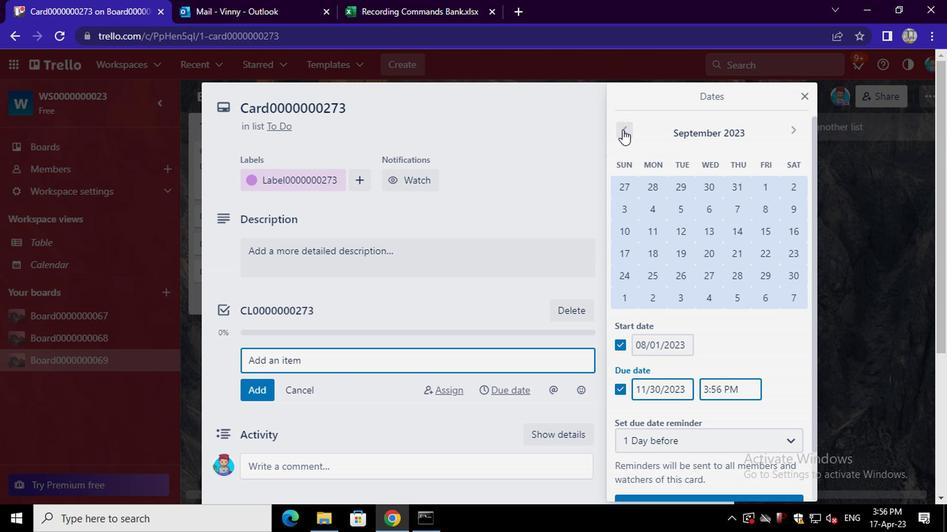 
Action: Mouse moved to (732, 280)
Screenshot: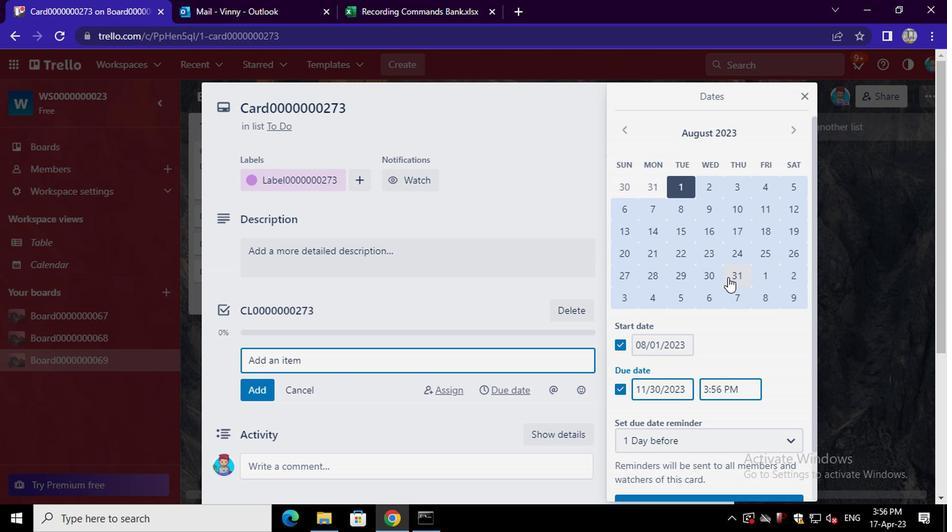 
Action: Mouse pressed left at (732, 280)
Screenshot: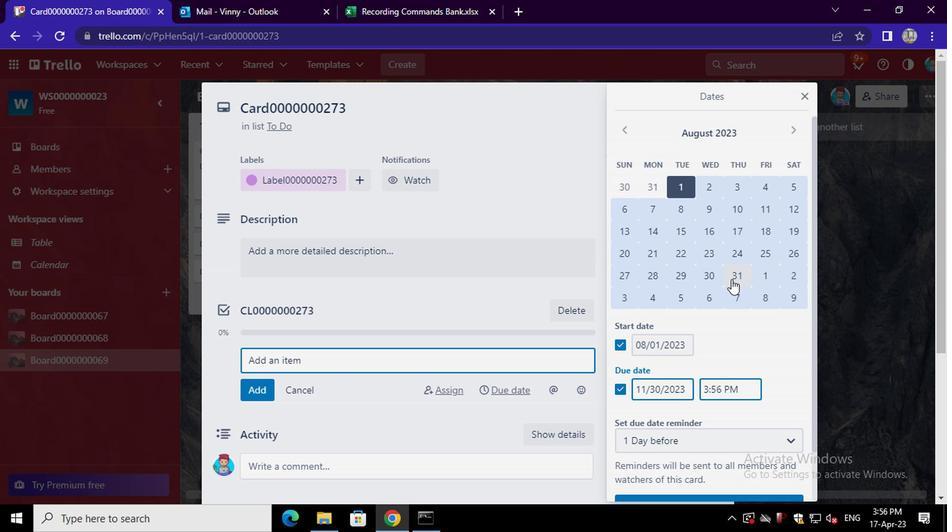 
Action: Mouse moved to (735, 497)
Screenshot: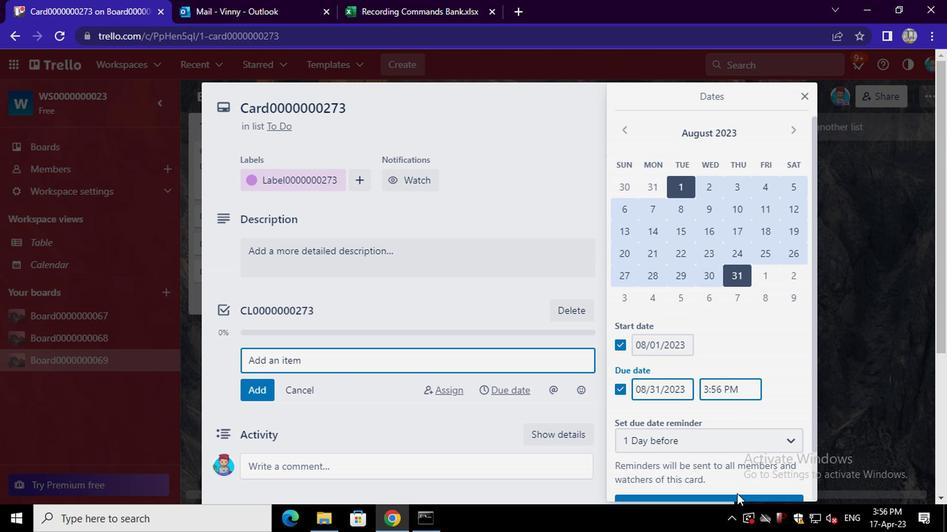 
Action: Mouse pressed left at (735, 497)
Screenshot: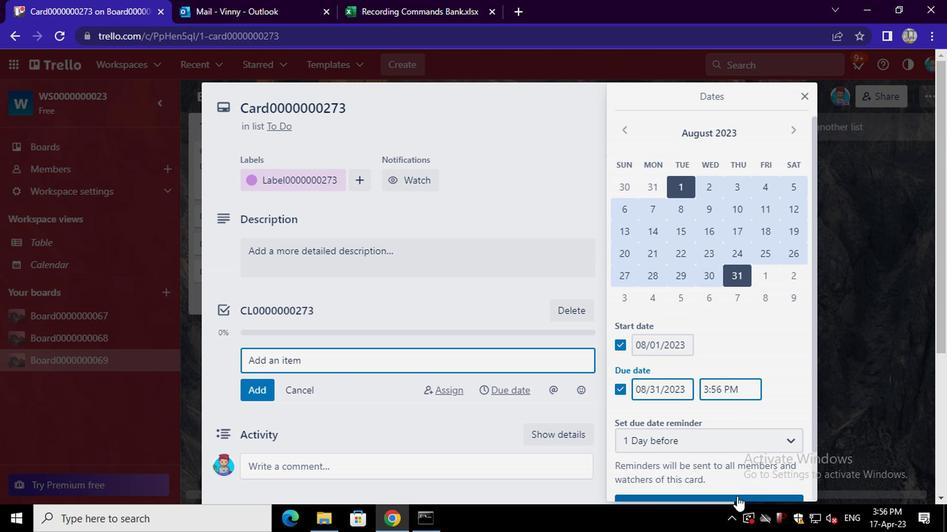 
